 Task: In the  document graph. Add the mentioned hyperlink after third sentence in main content 'www.quora.com' Insert the picture of  'Spider Man' with name   Spider Man.png  Change shape height to 2.4
Action: Mouse moved to (287, 169)
Screenshot: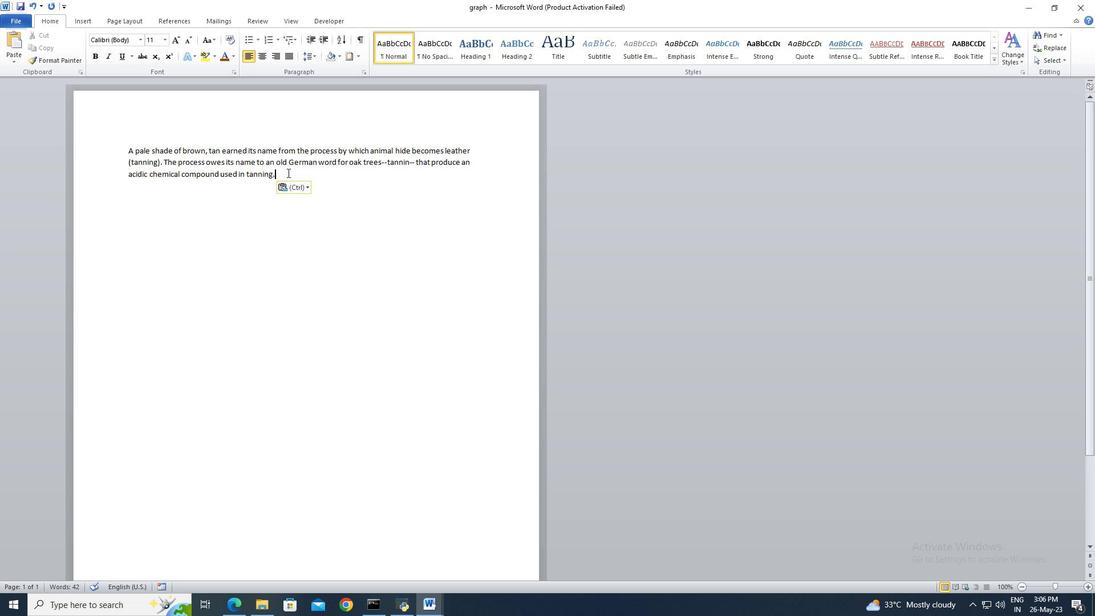 
Action: Mouse pressed left at (287, 169)
Screenshot: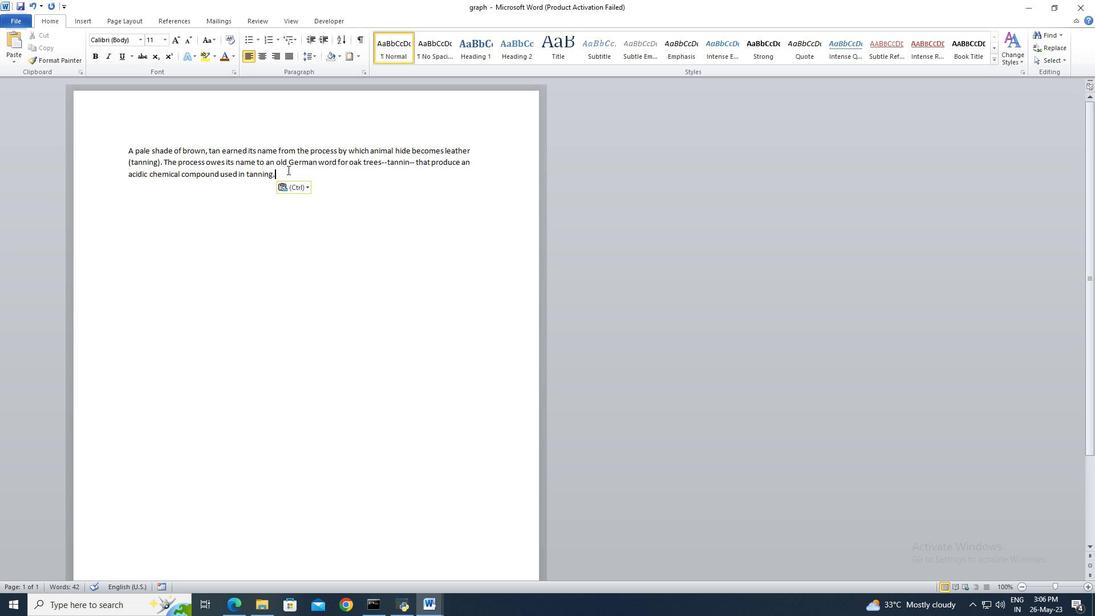
Action: Key pressed <Key.left>
Screenshot: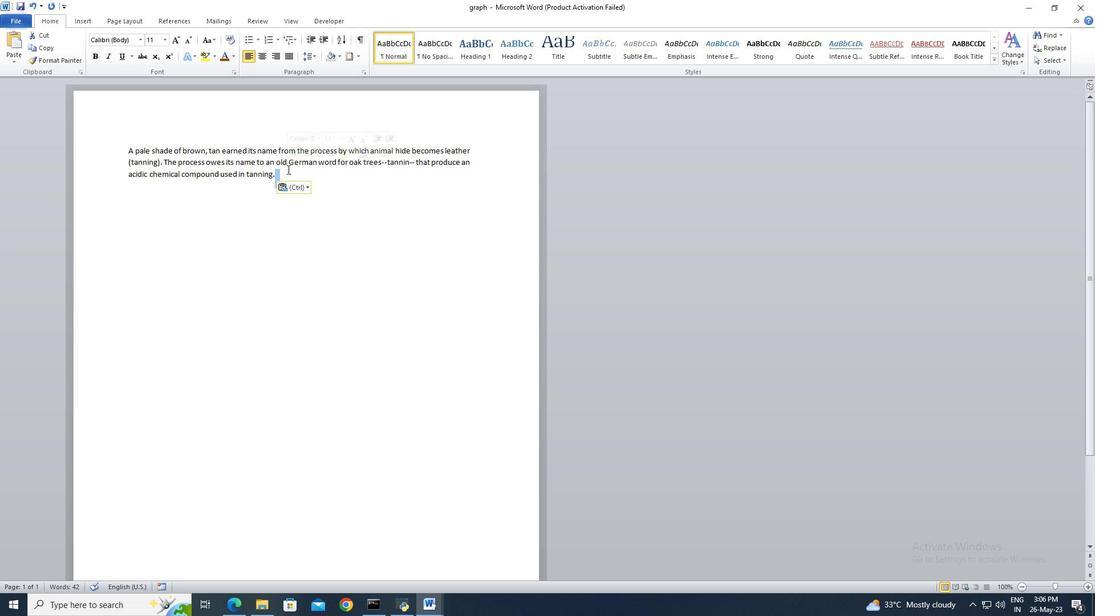 
Action: Mouse moved to (93, 23)
Screenshot: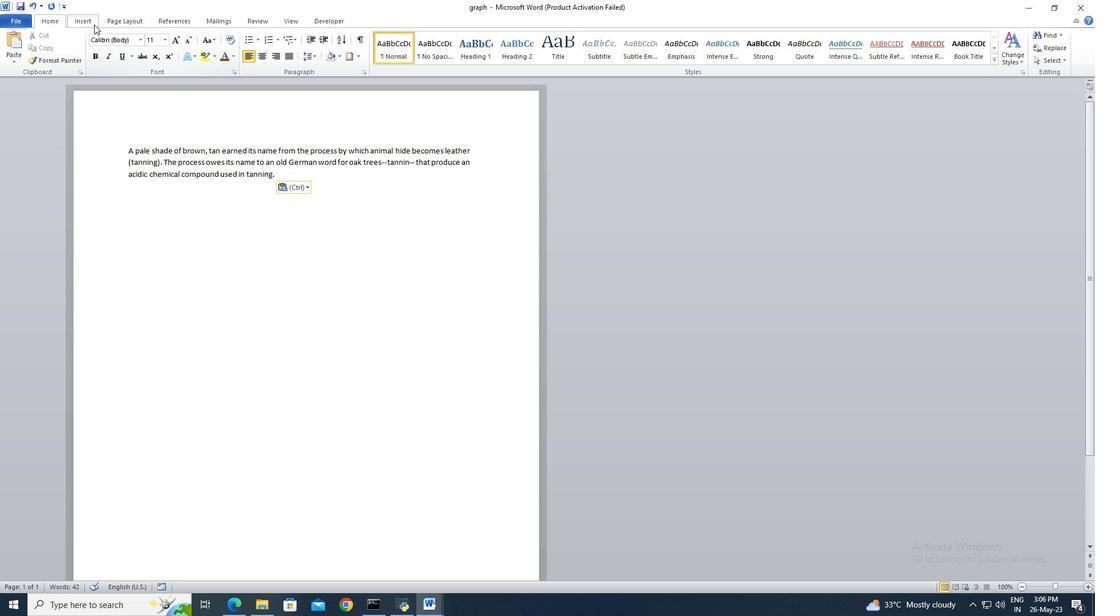 
Action: Mouse pressed left at (93, 23)
Screenshot: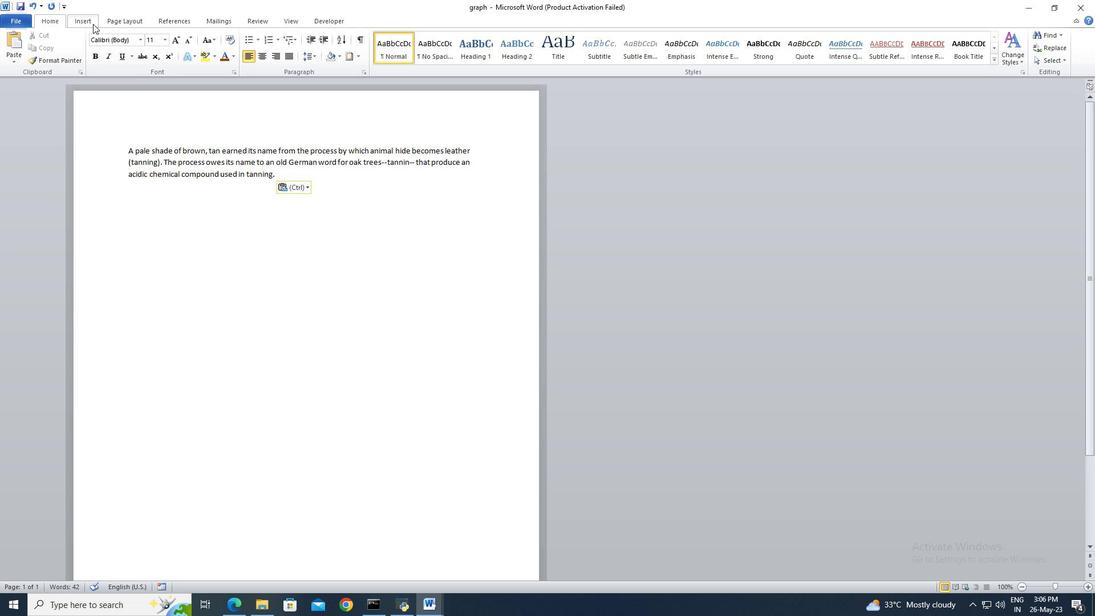 
Action: Mouse moved to (283, 52)
Screenshot: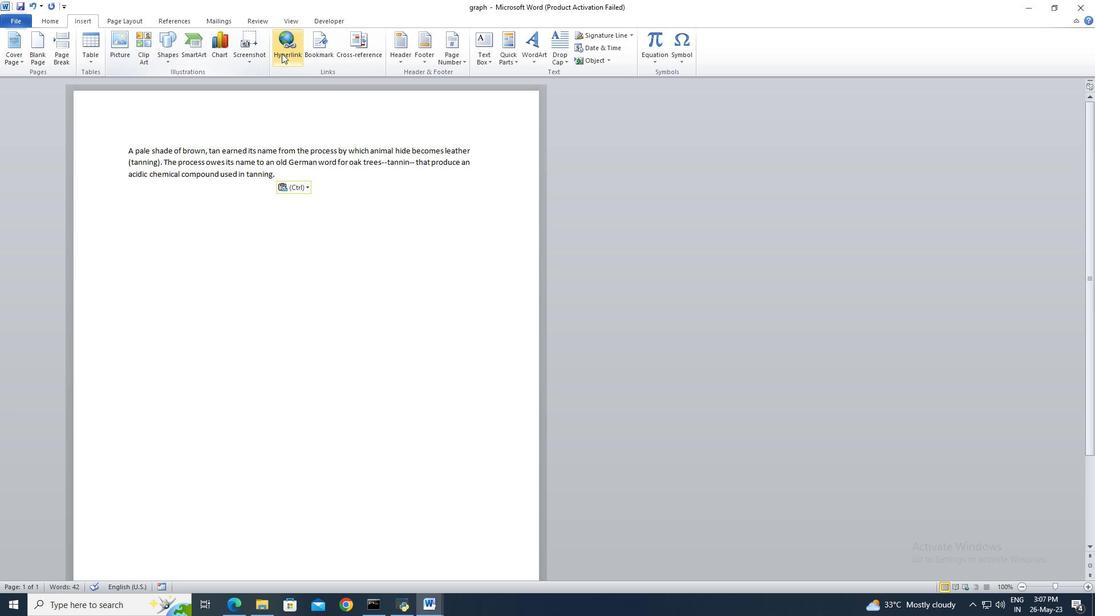 
Action: Mouse pressed left at (283, 52)
Screenshot: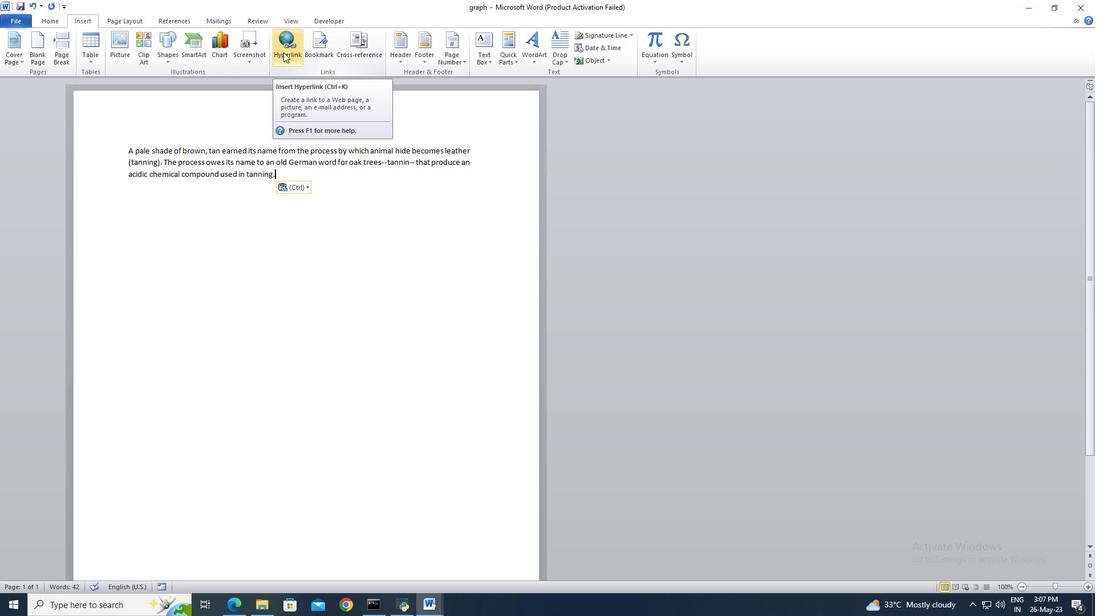 
Action: Mouse moved to (466, 349)
Screenshot: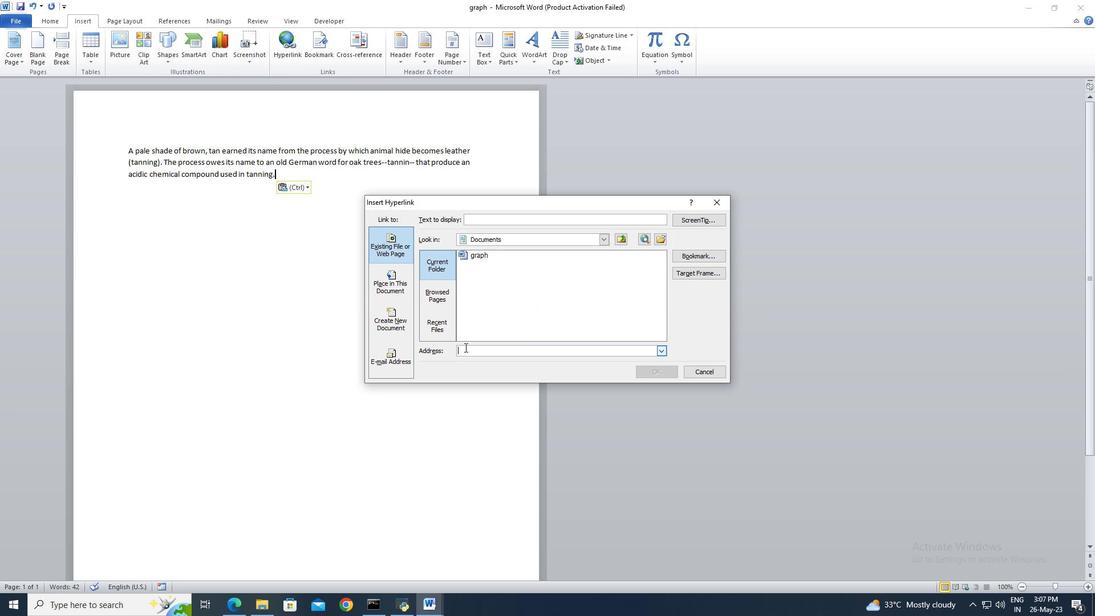 
Action: Mouse pressed left at (466, 349)
Screenshot: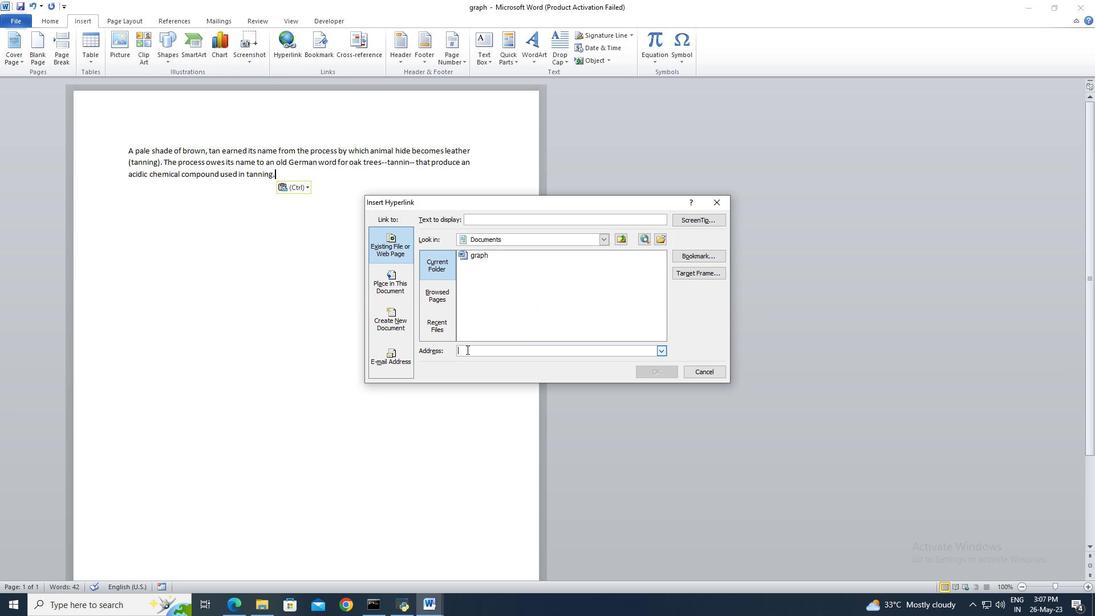 
Action: Key pressed www.quora.com
Screenshot: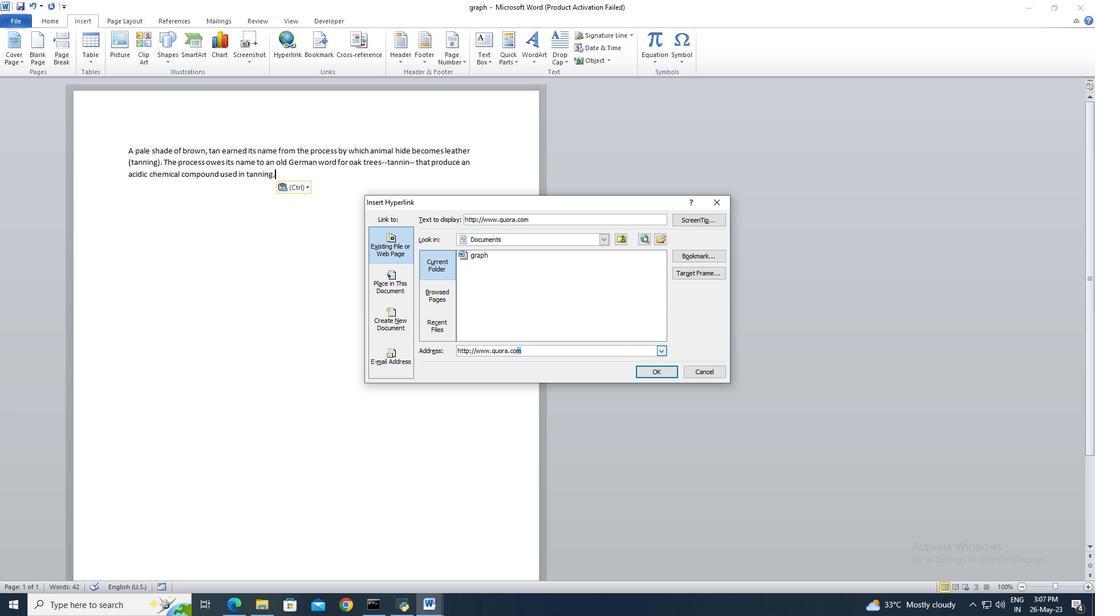 
Action: Mouse moved to (648, 376)
Screenshot: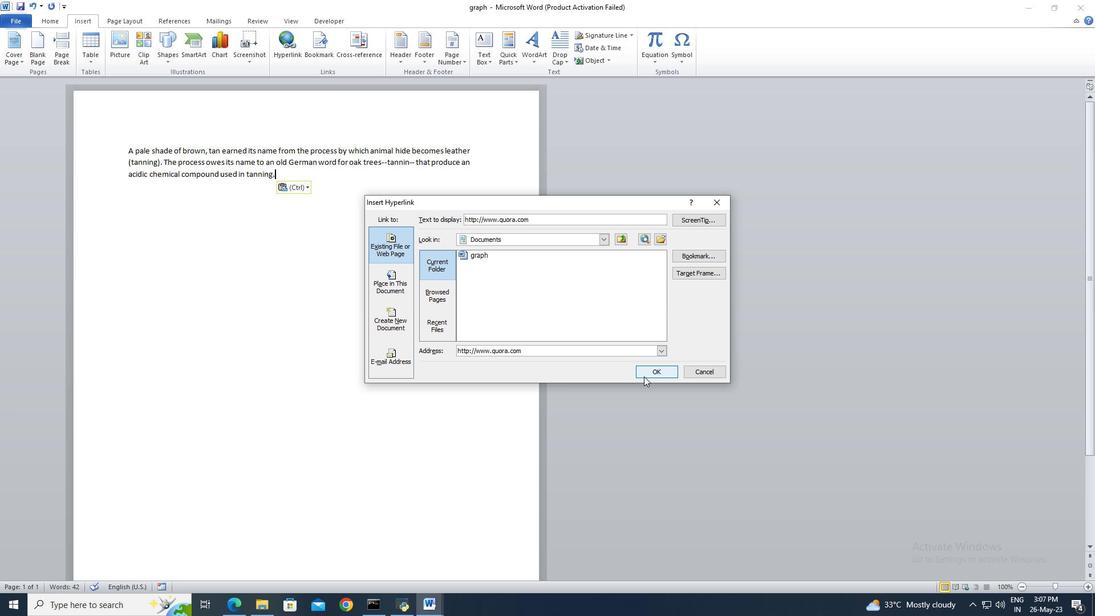 
Action: Mouse pressed left at (648, 376)
Screenshot: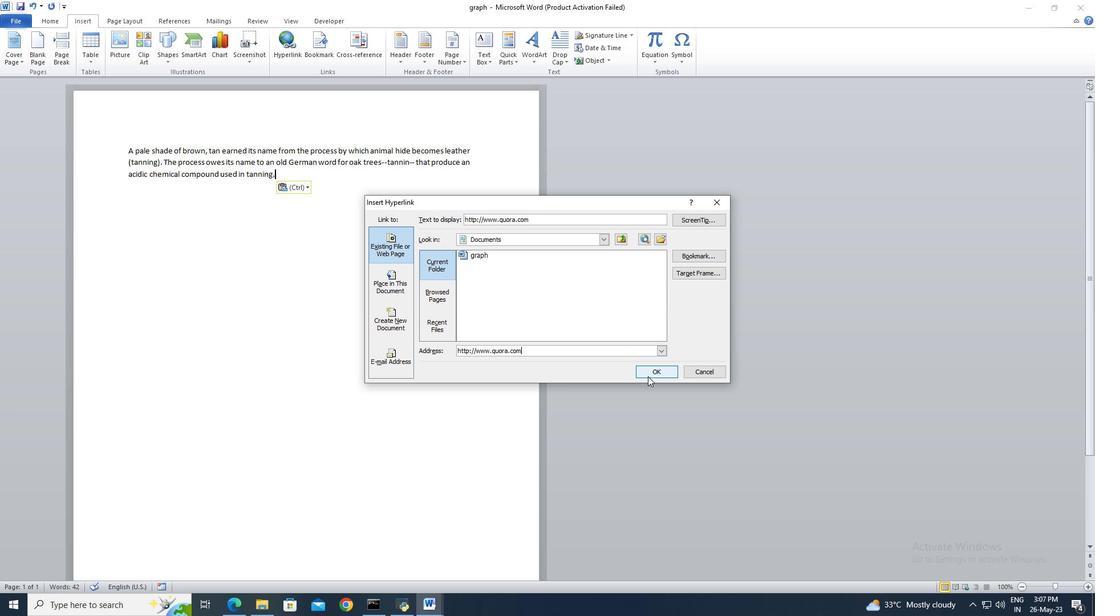 
Action: Key pressed <Key.enter>
Screenshot: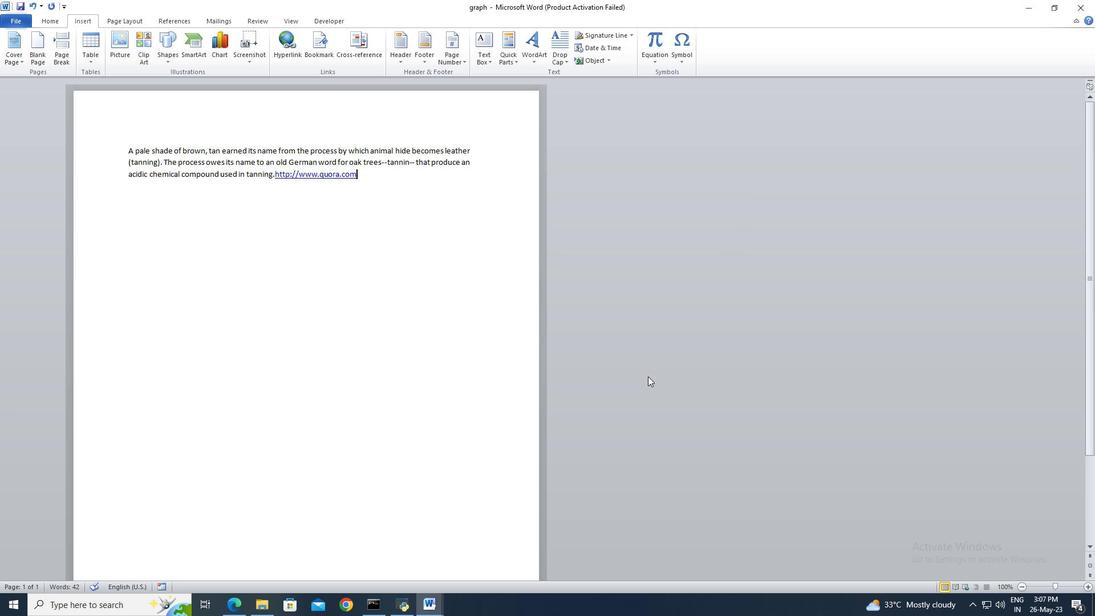 
Action: Mouse moved to (237, 599)
Screenshot: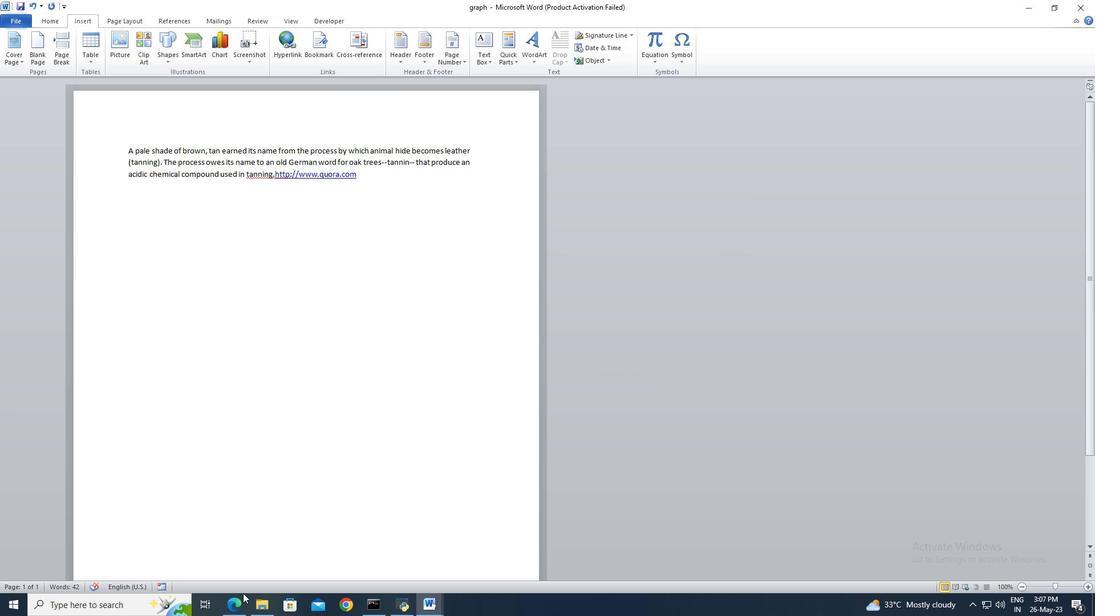 
Action: Mouse pressed left at (237, 599)
Screenshot: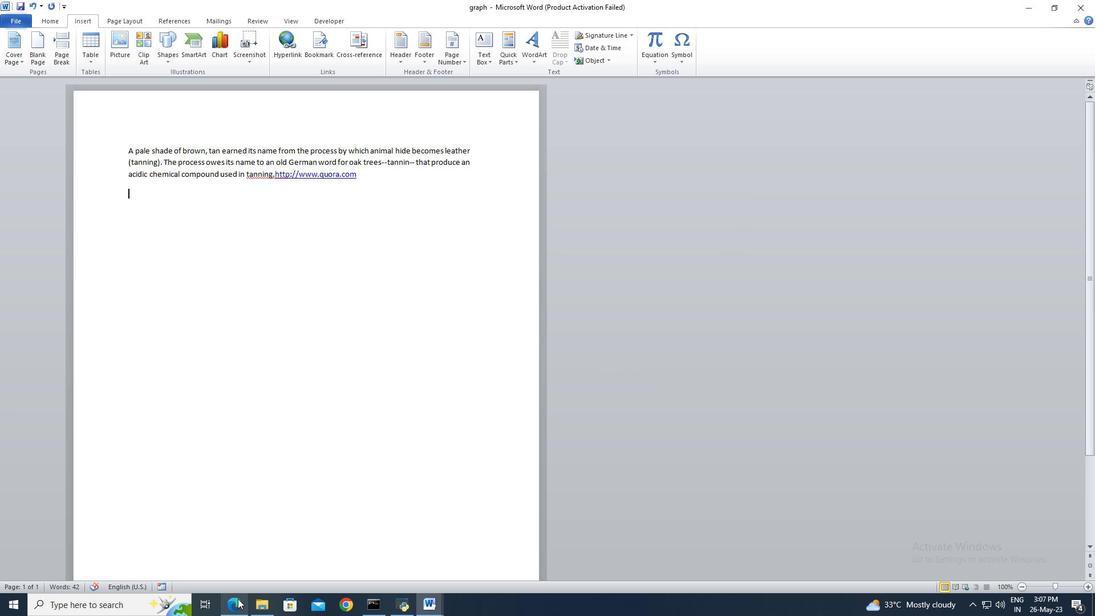 
Action: Mouse moved to (210, 72)
Screenshot: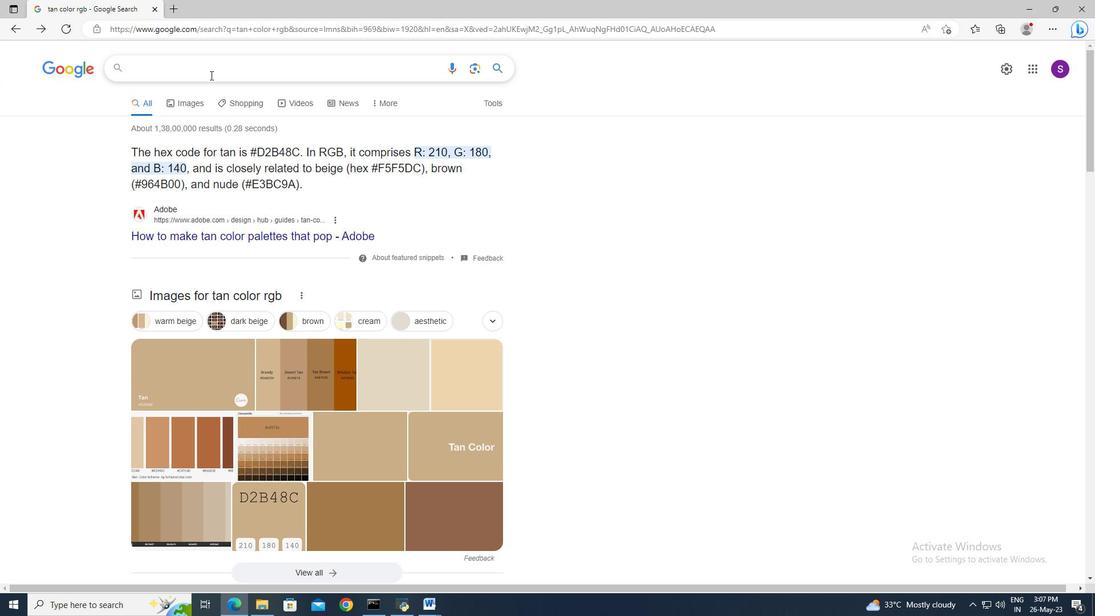 
Action: Mouse pressed left at (210, 72)
Screenshot: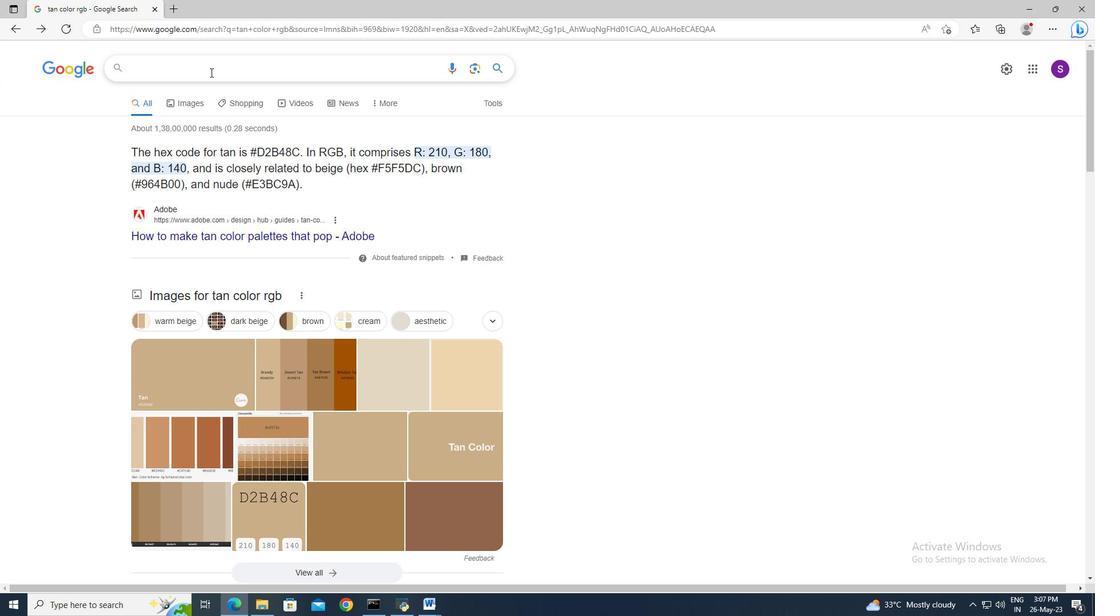 
Action: Key pressed <Key.shift_r>Spider<Key.space><Key.shift>Man<Key.enter>
Screenshot: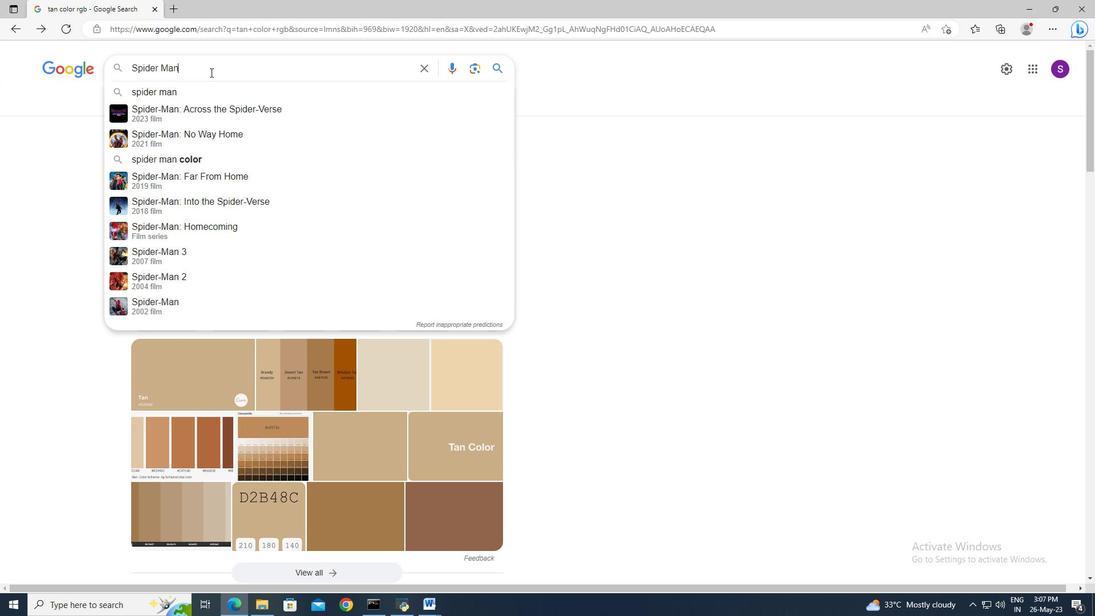
Action: Mouse moved to (194, 103)
Screenshot: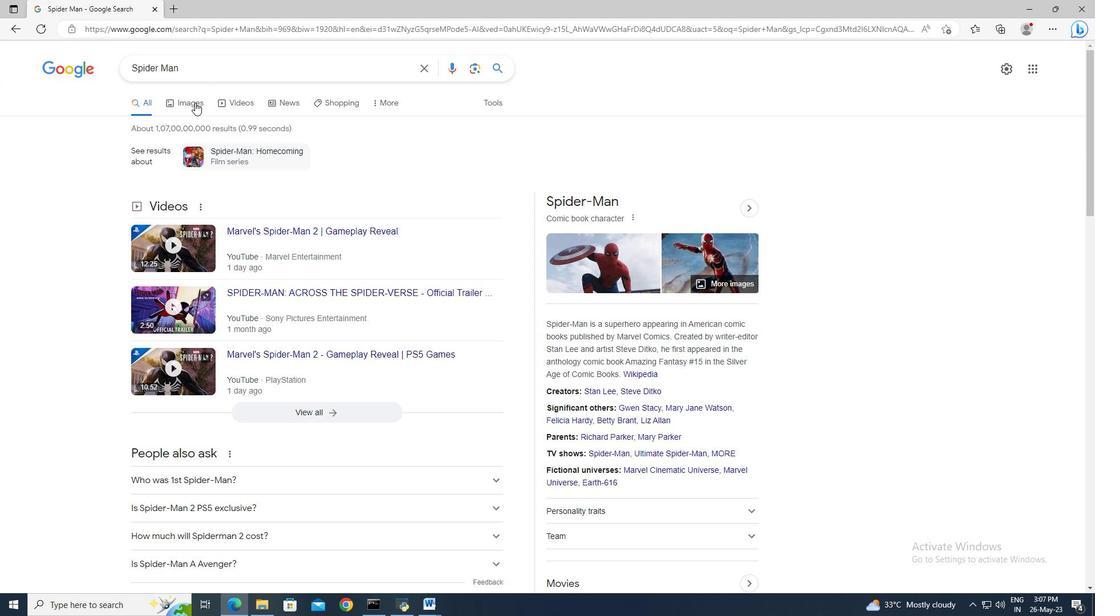 
Action: Mouse pressed left at (194, 103)
Screenshot: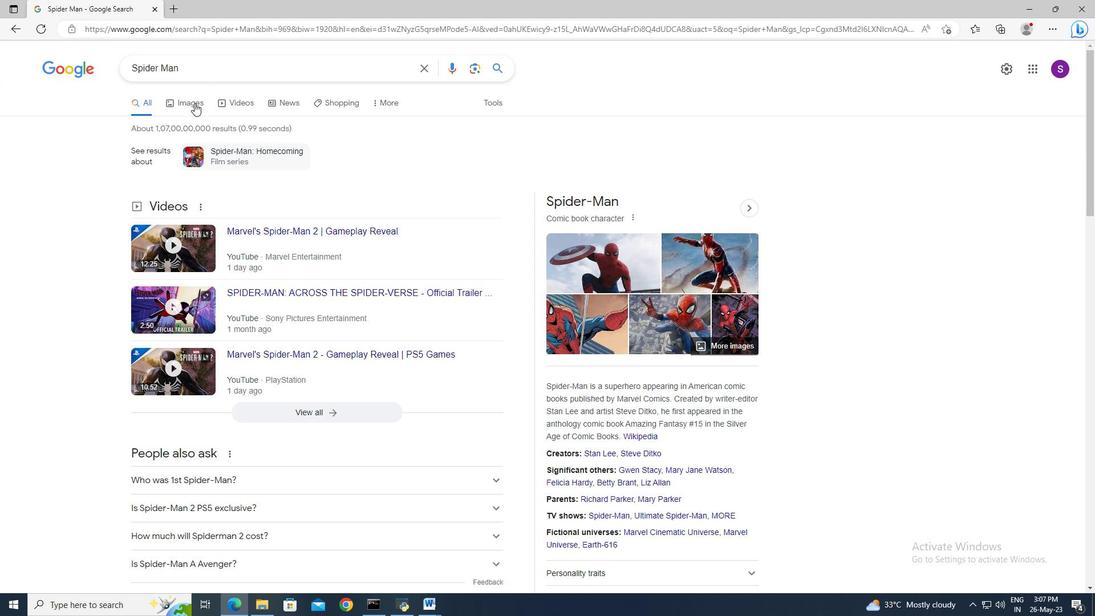 
Action: Mouse moved to (298, 194)
Screenshot: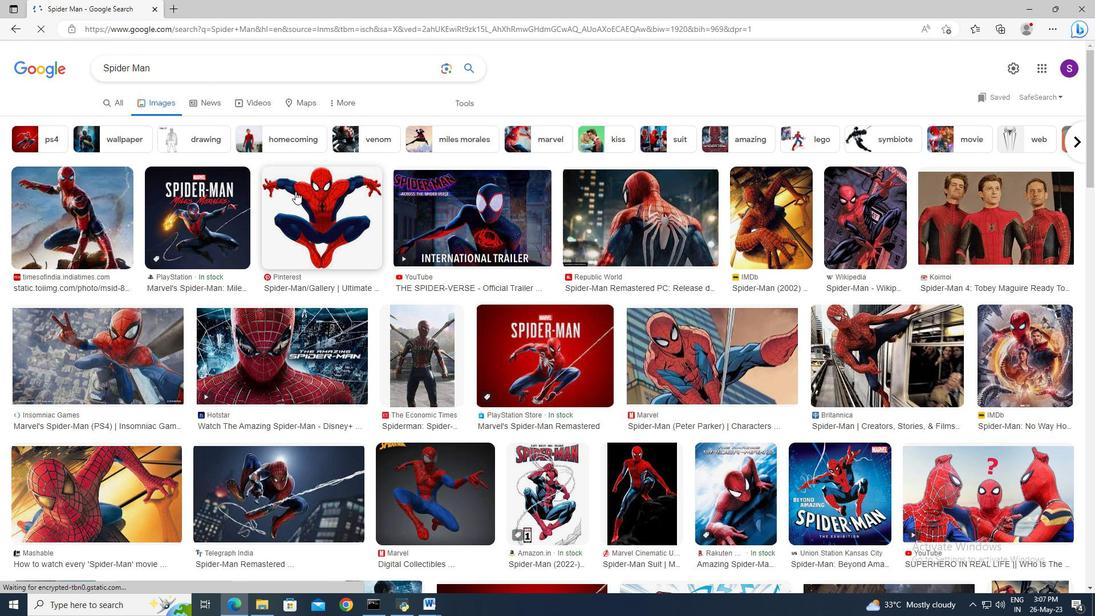 
Action: Mouse pressed left at (298, 194)
Screenshot: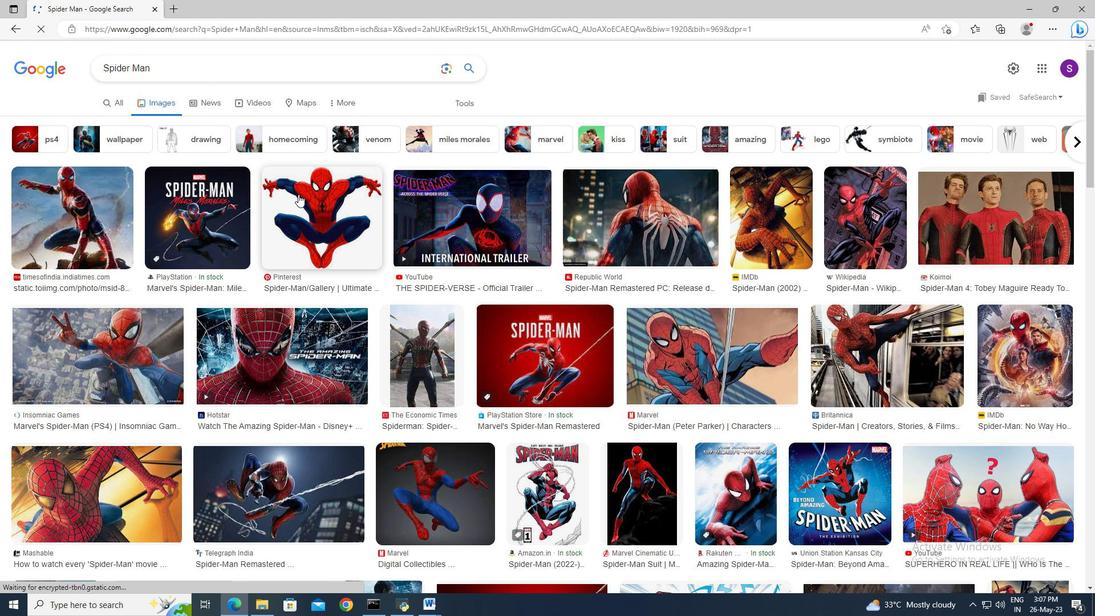 
Action: Mouse moved to (805, 216)
Screenshot: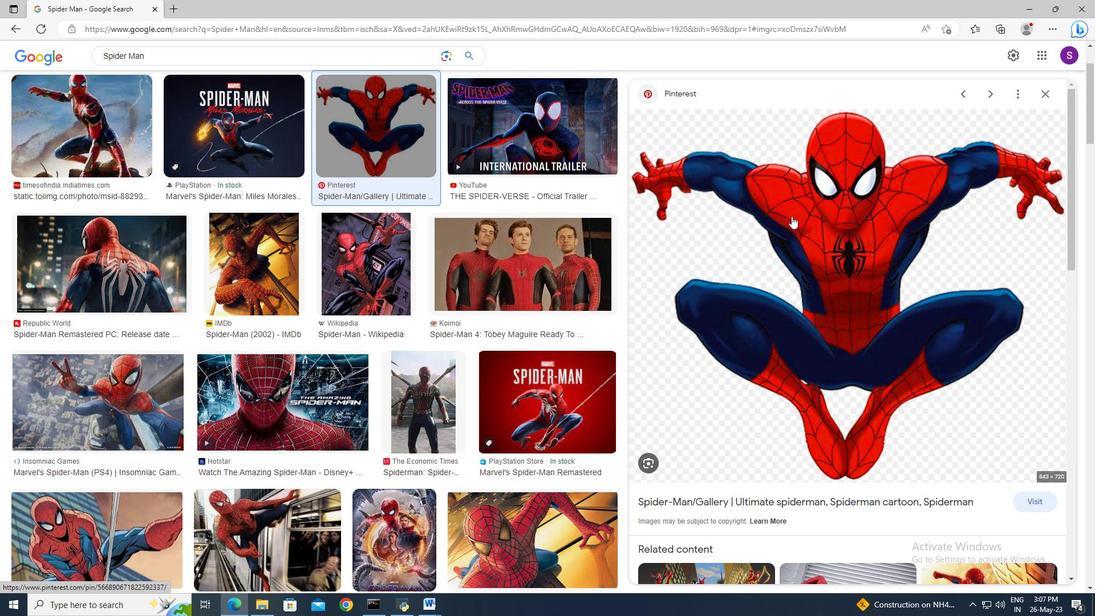 
Action: Mouse pressed right at (805, 216)
Screenshot: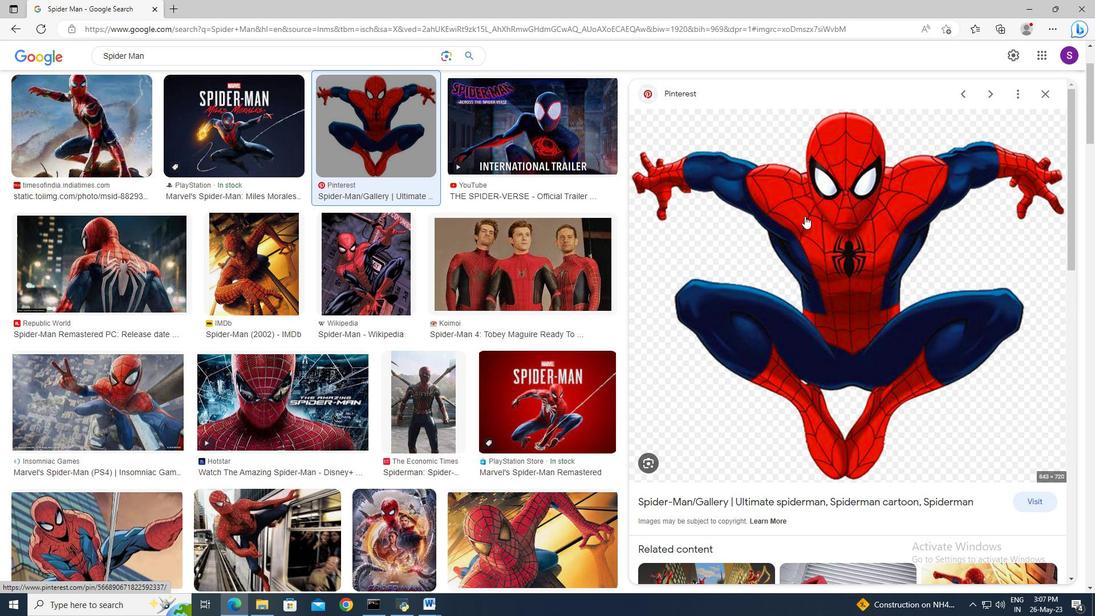 
Action: Mouse moved to (831, 363)
Screenshot: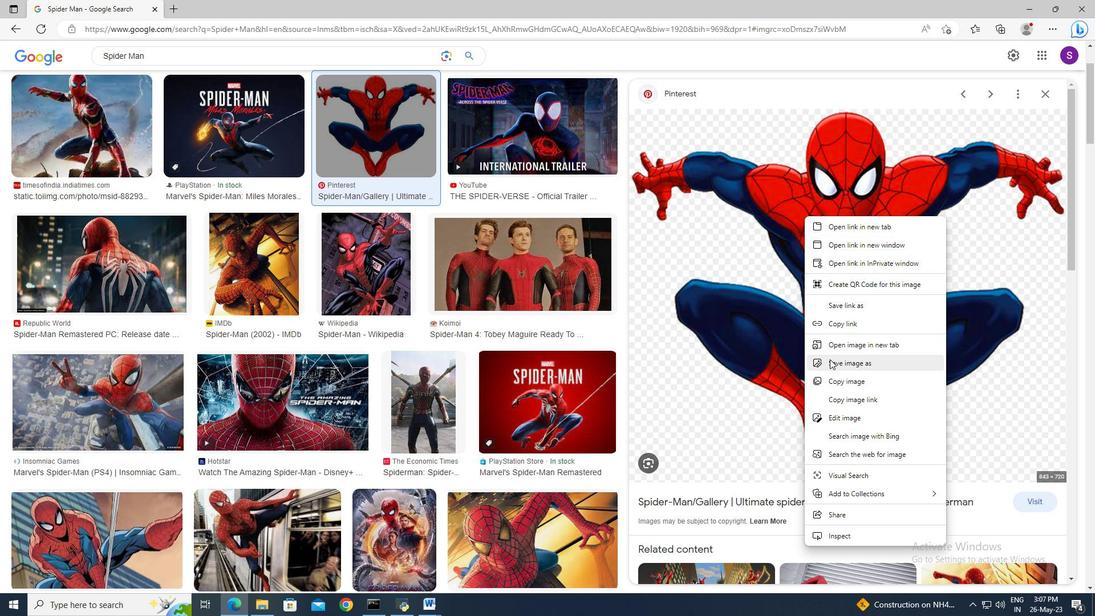 
Action: Mouse pressed left at (831, 363)
Screenshot: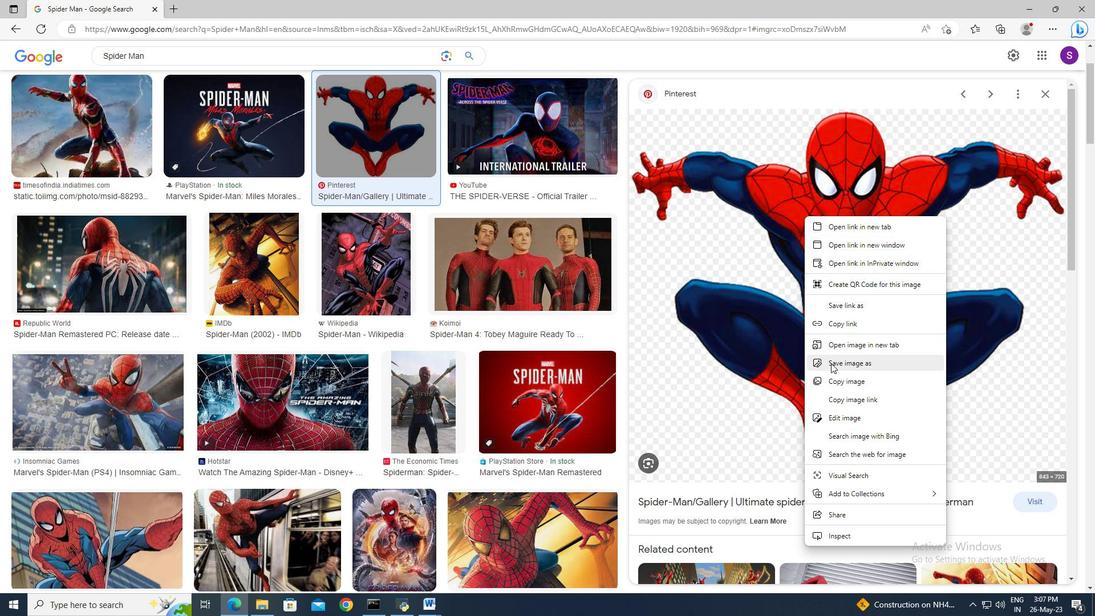 
Action: Mouse moved to (255, 229)
Screenshot: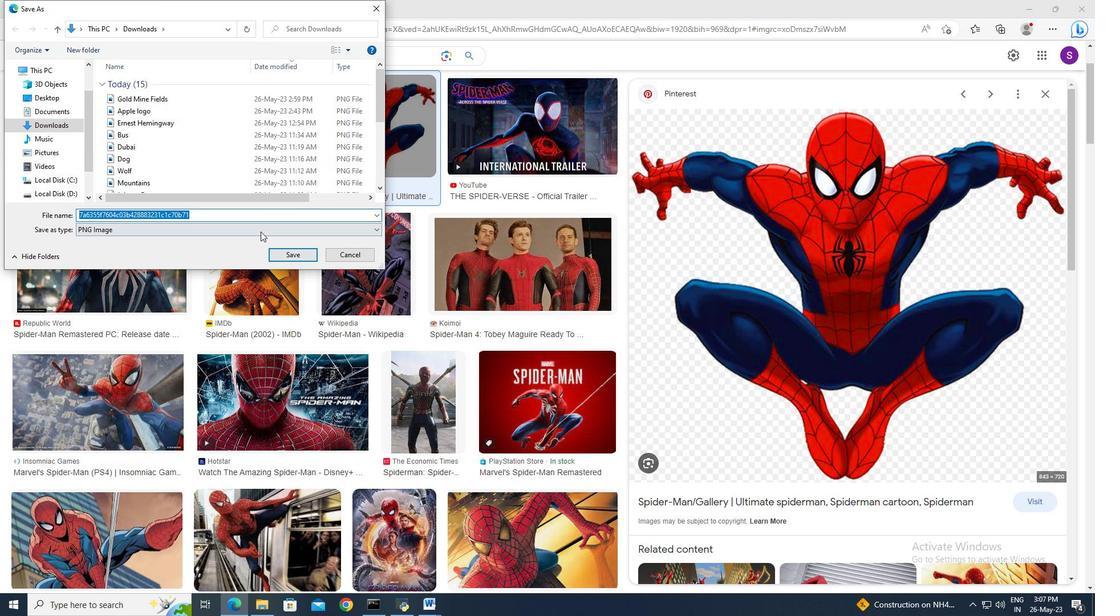 
Action: Key pressed <Key.shift>Spider<Key.space><Key.shift>Man
Screenshot: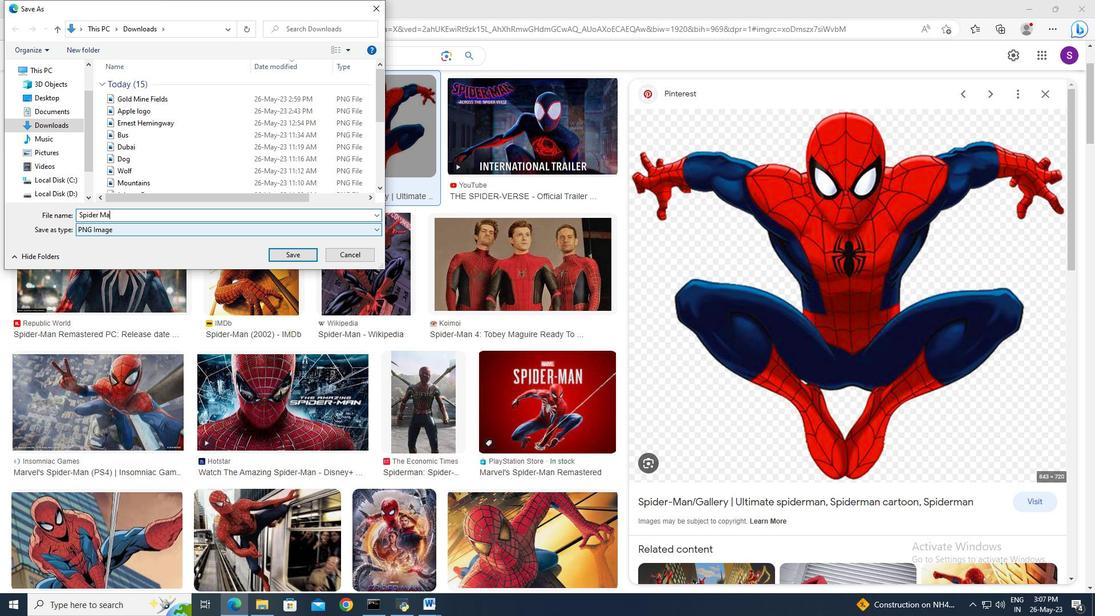 
Action: Mouse moved to (281, 257)
Screenshot: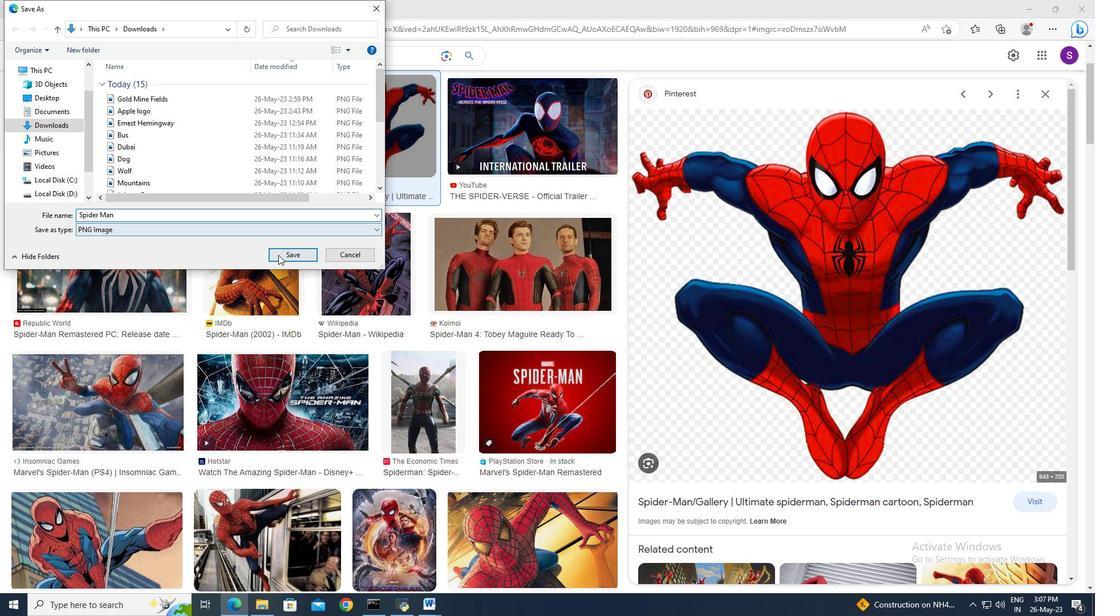 
Action: Mouse pressed left at (281, 257)
Screenshot: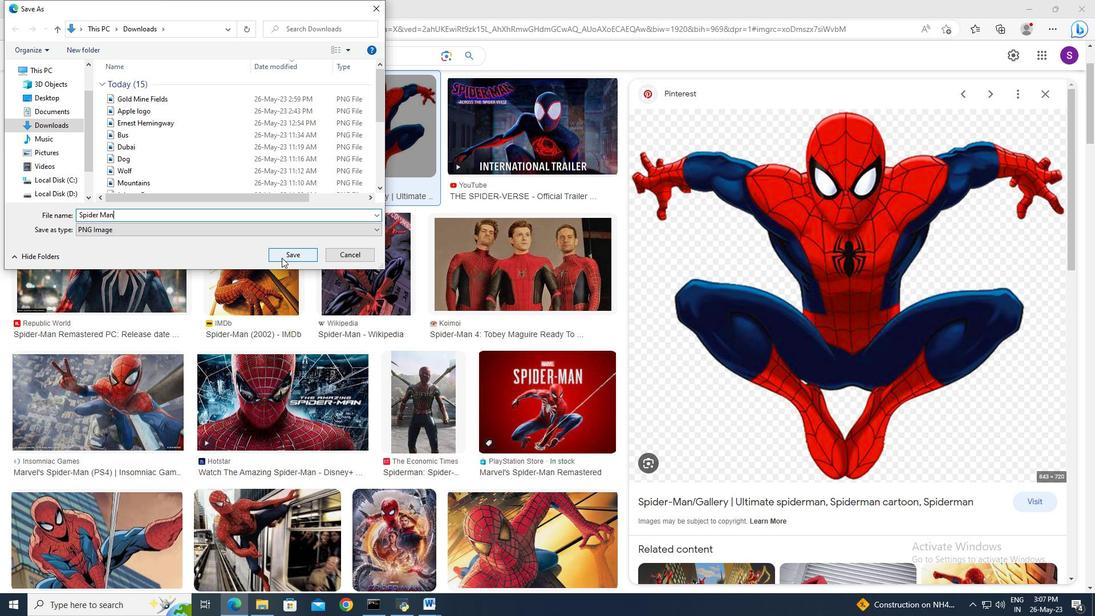 
Action: Mouse moved to (239, 606)
Screenshot: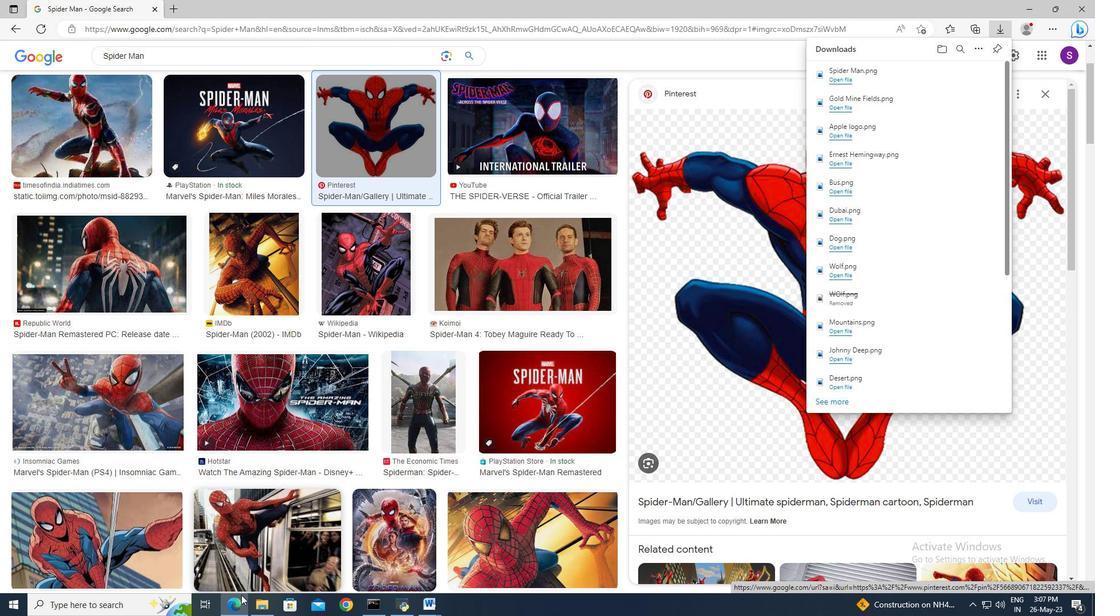 
Action: Mouse pressed left at (239, 606)
Screenshot: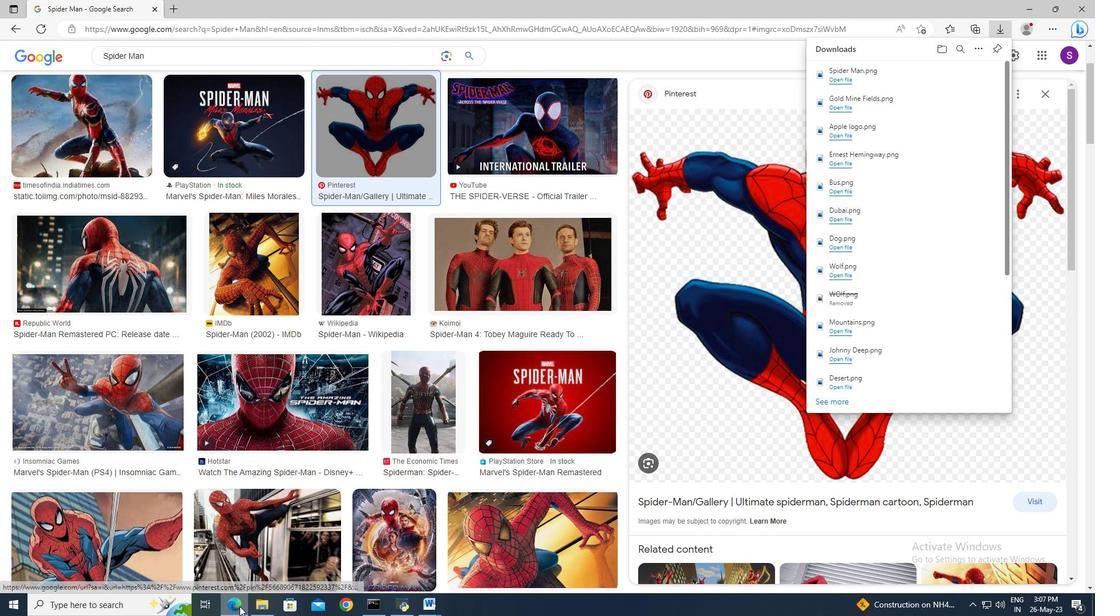 
Action: Mouse moved to (128, 44)
Screenshot: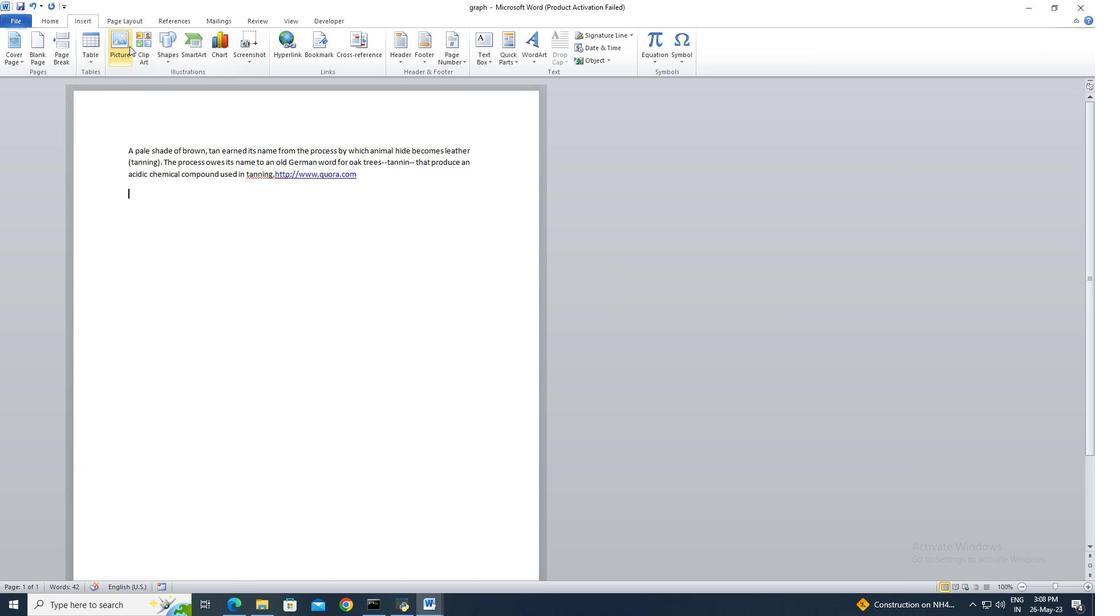 
Action: Mouse pressed left at (128, 44)
Screenshot: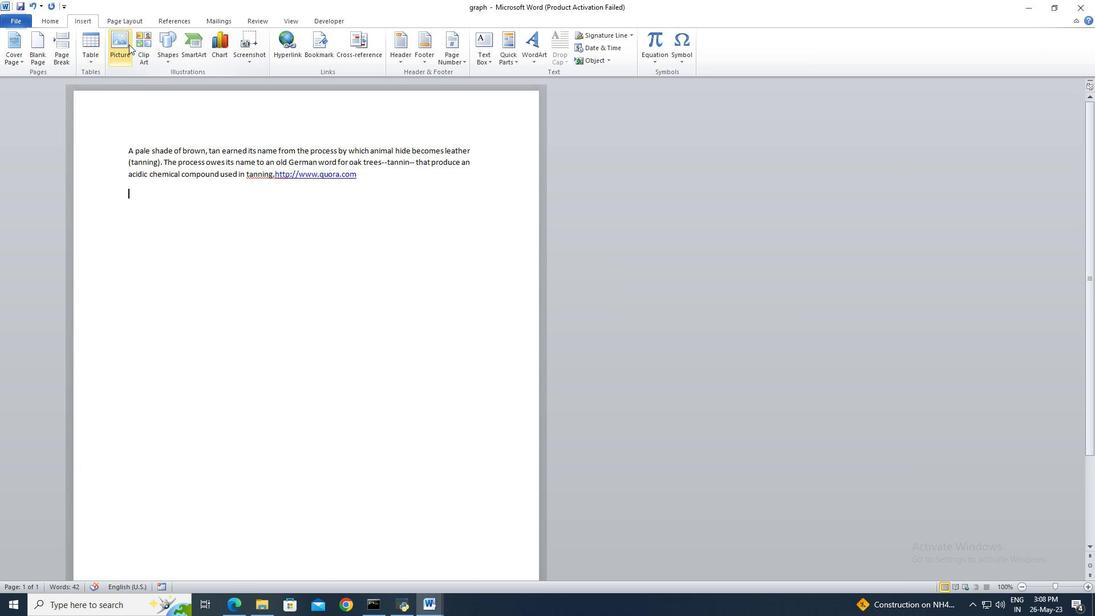 
Action: Mouse moved to (130, 98)
Screenshot: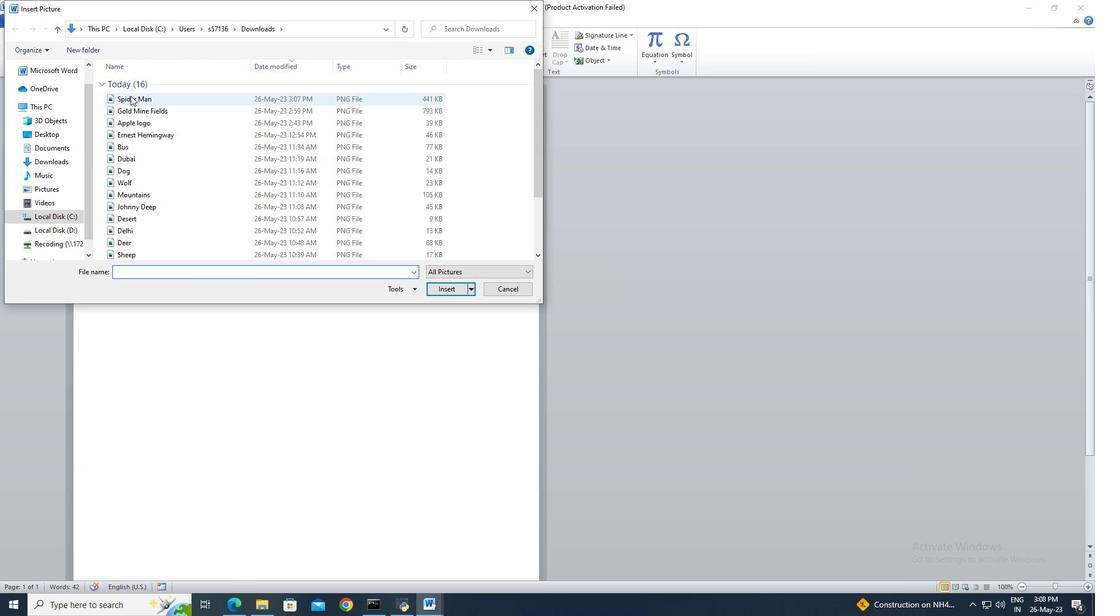 
Action: Mouse pressed left at (130, 98)
Screenshot: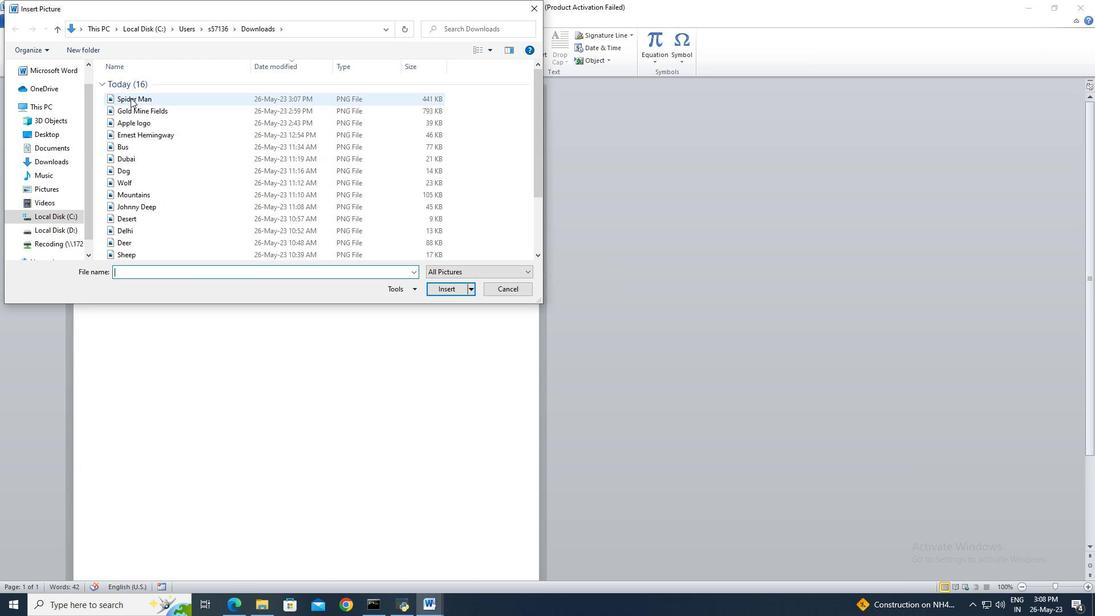 
Action: Mouse moved to (439, 292)
Screenshot: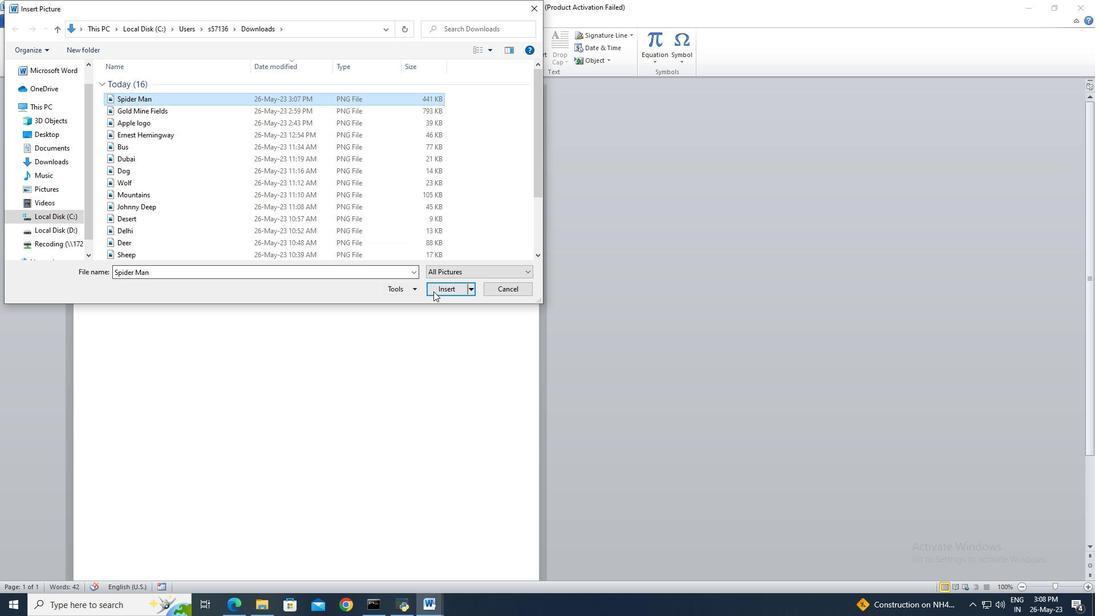 
Action: Mouse pressed left at (439, 292)
Screenshot: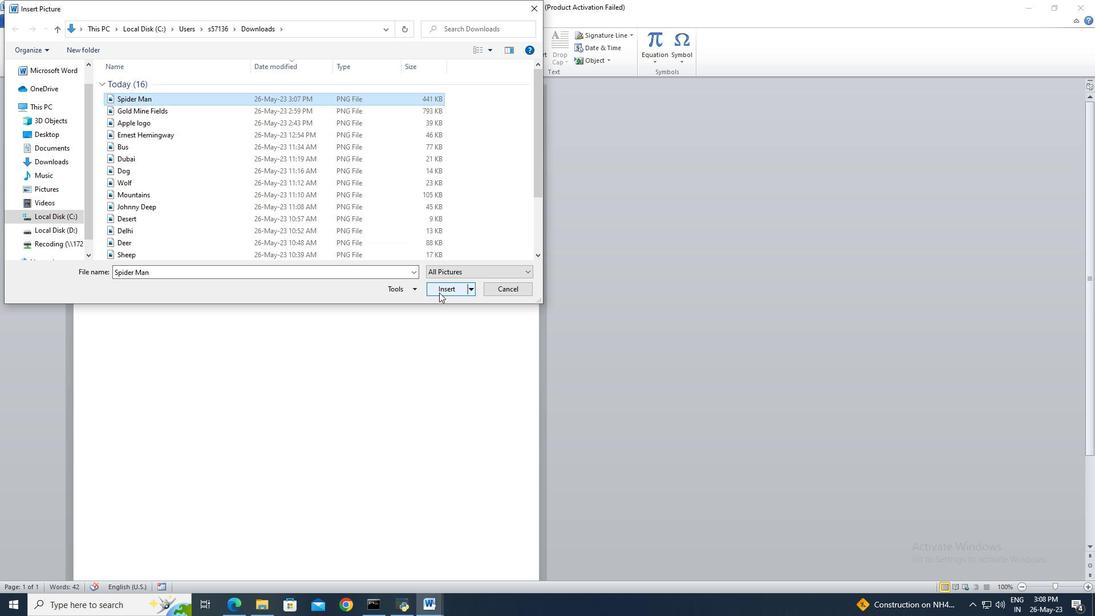 
Action: Mouse moved to (1068, 42)
Screenshot: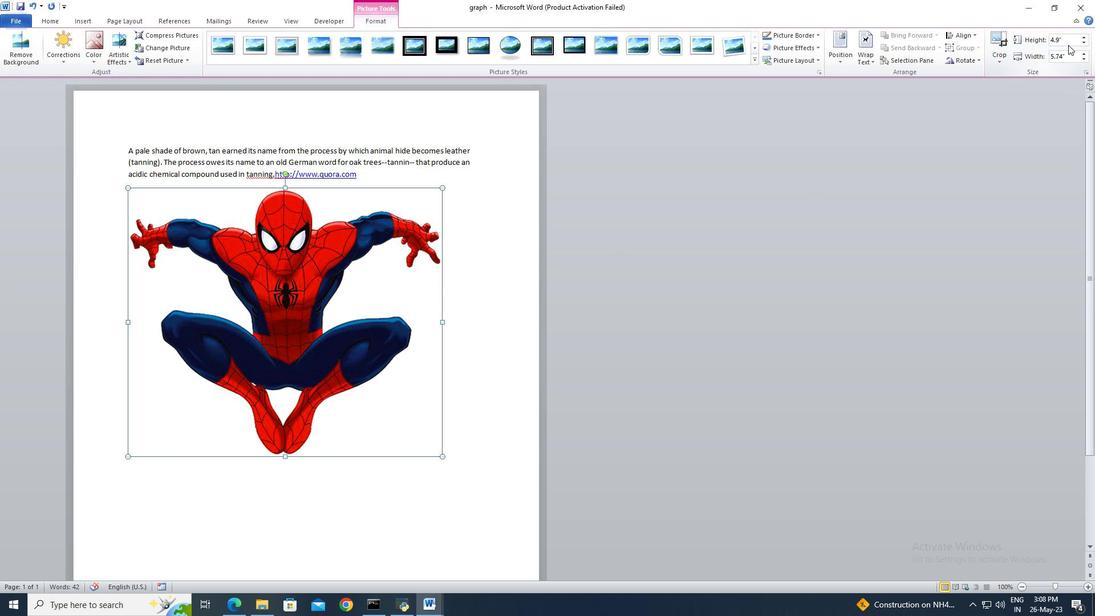 
Action: Mouse pressed left at (1068, 42)
Screenshot: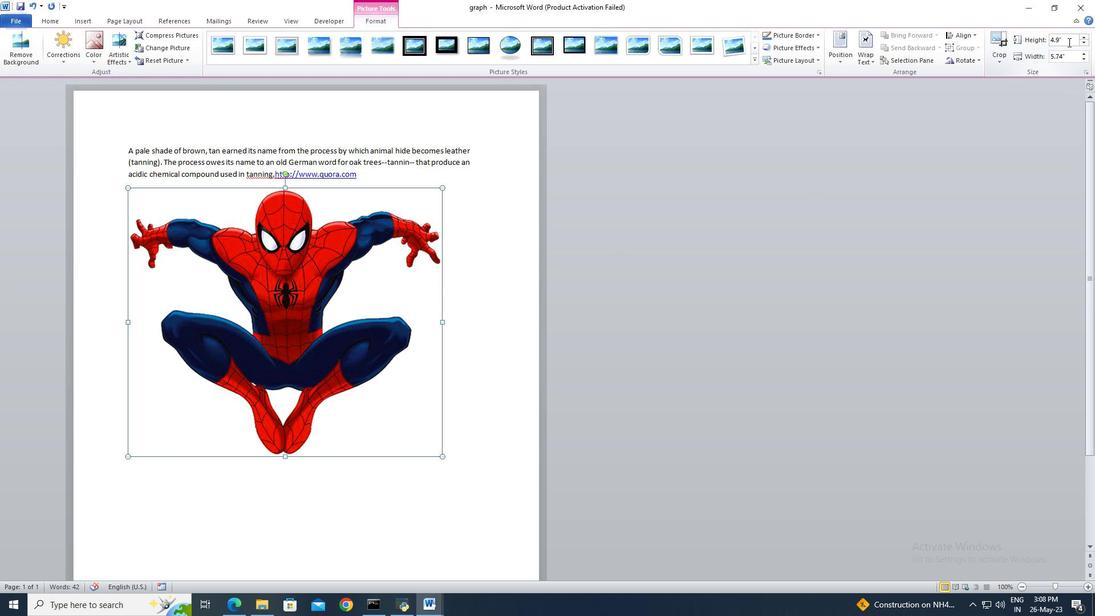 
Action: Mouse moved to (1068, 41)
Screenshot: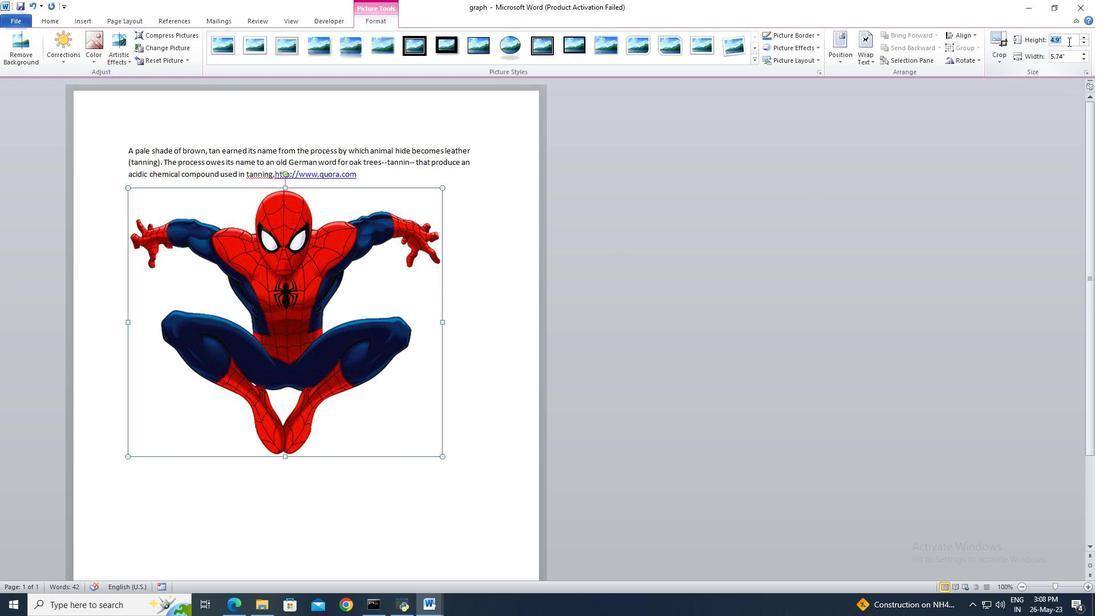 
Action: Key pressed 2.4<Key.enter>
Screenshot: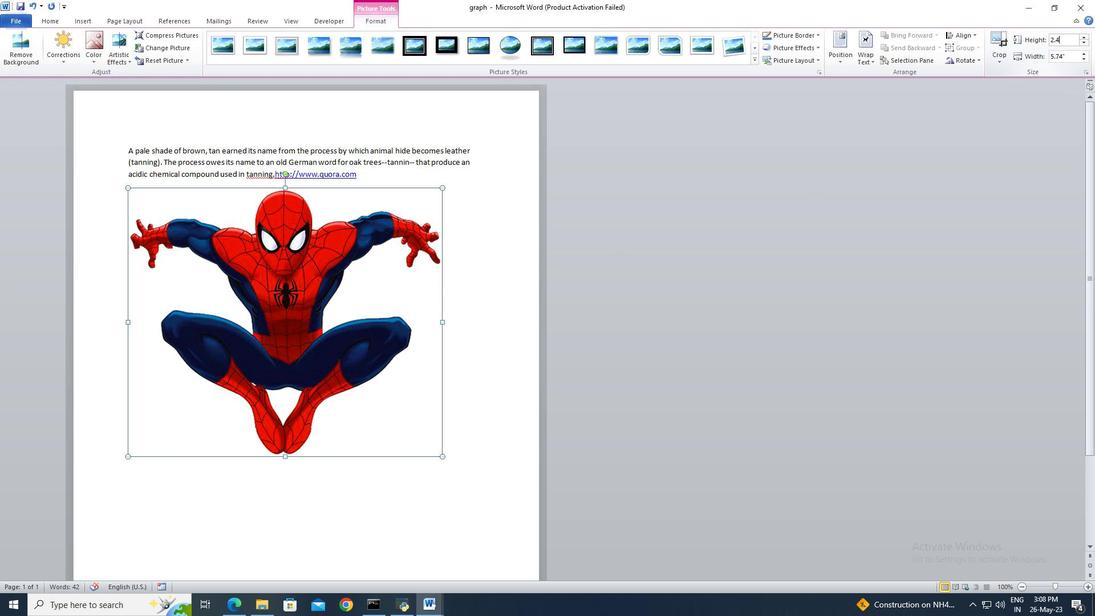 
